 Task: Create in the project Wayfarer an epic 'Cloud-to-Cloud Integration'.
Action: Mouse moved to (195, 55)
Screenshot: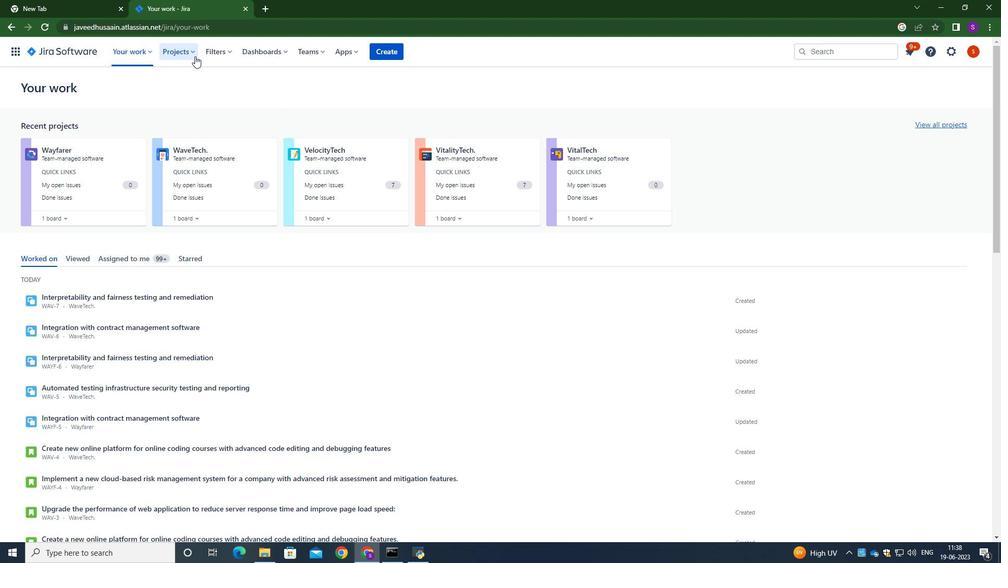 
Action: Mouse pressed left at (195, 55)
Screenshot: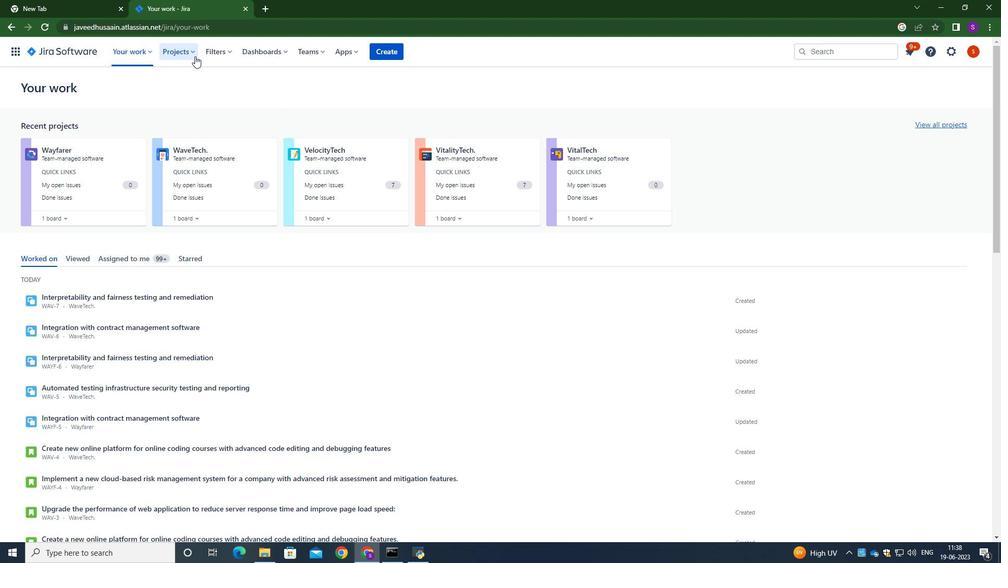 
Action: Mouse moved to (222, 92)
Screenshot: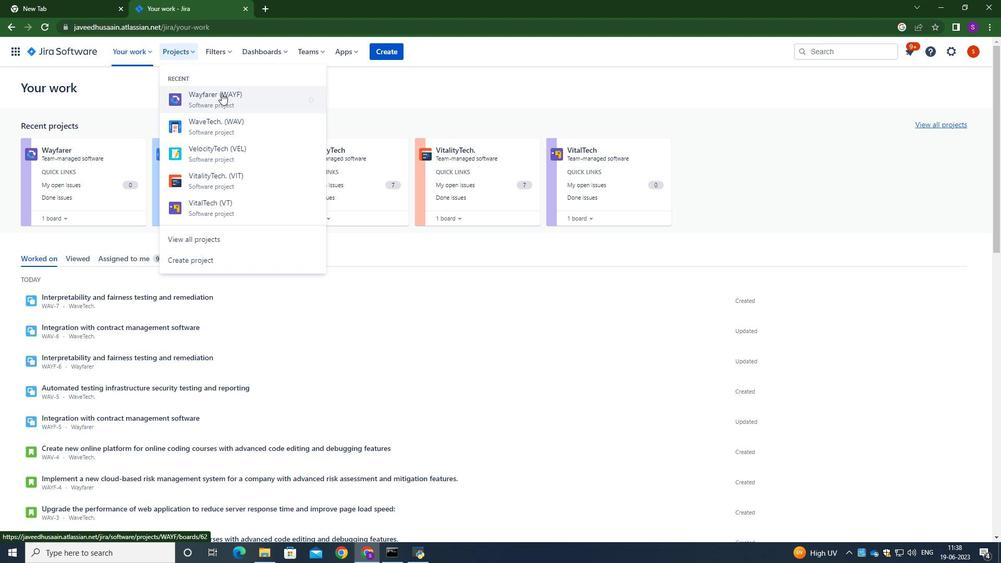 
Action: Mouse pressed left at (222, 92)
Screenshot: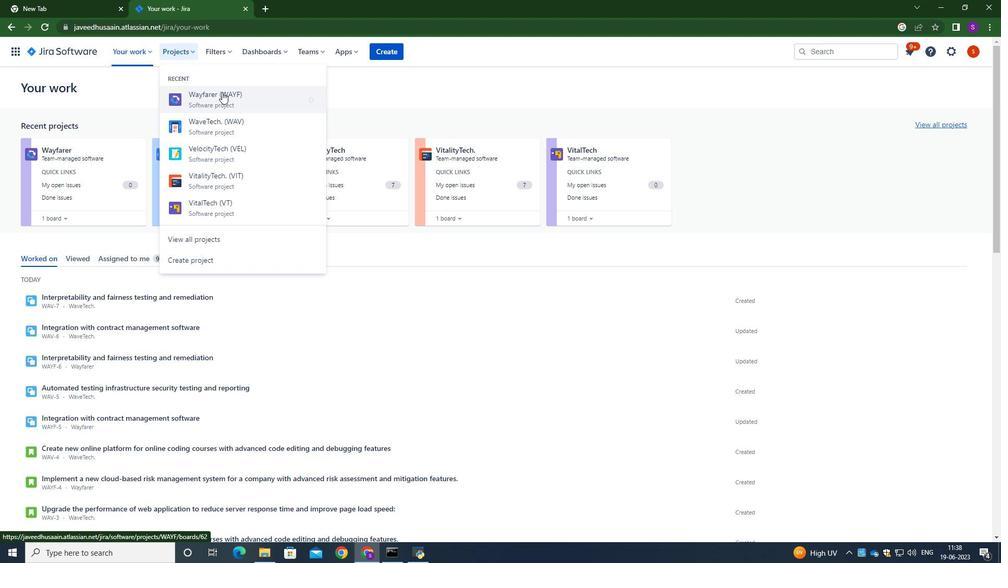 
Action: Mouse moved to (54, 156)
Screenshot: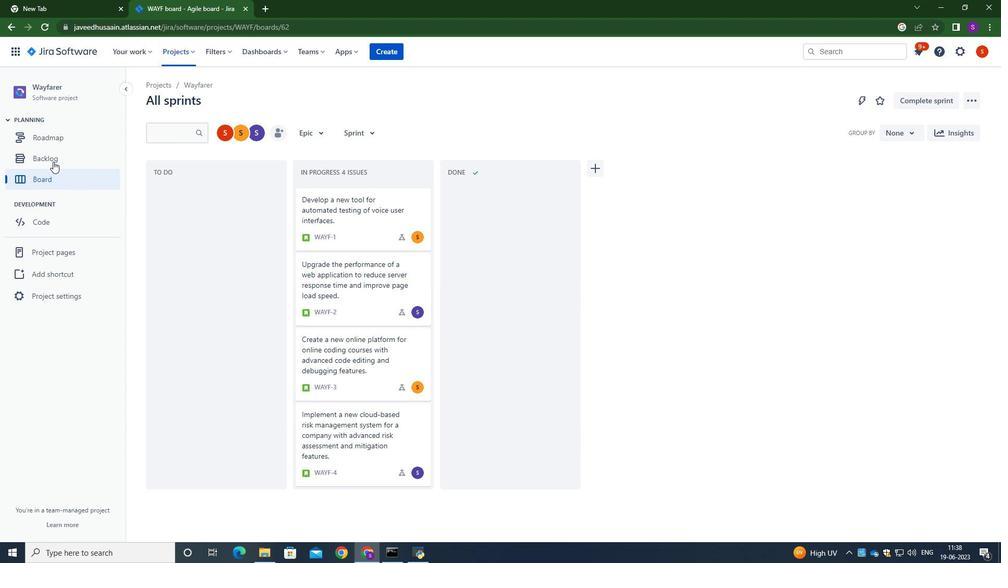 
Action: Mouse pressed left at (54, 156)
Screenshot: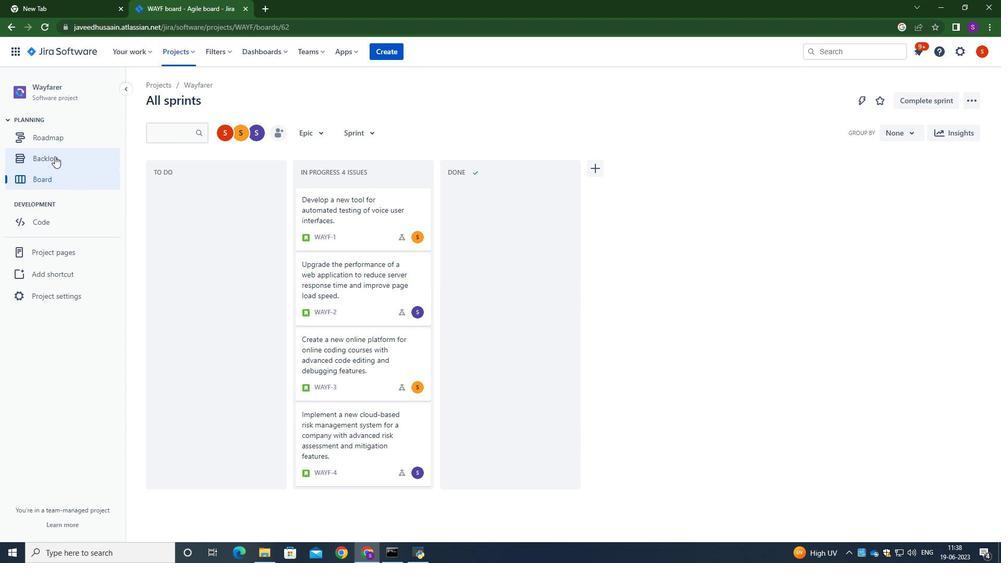 
Action: Mouse moved to (237, 245)
Screenshot: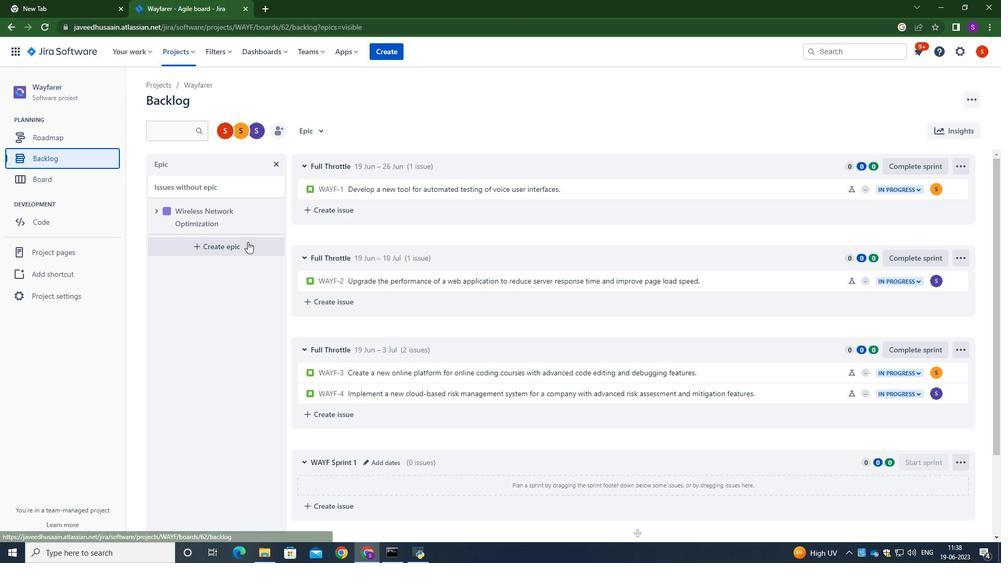 
Action: Mouse pressed left at (237, 245)
Screenshot: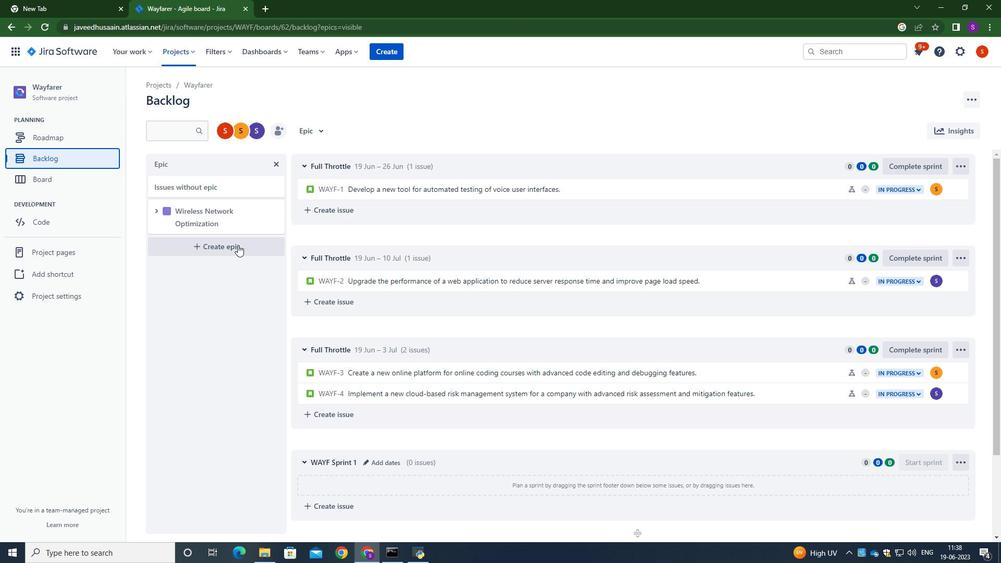
Action: Mouse moved to (208, 247)
Screenshot: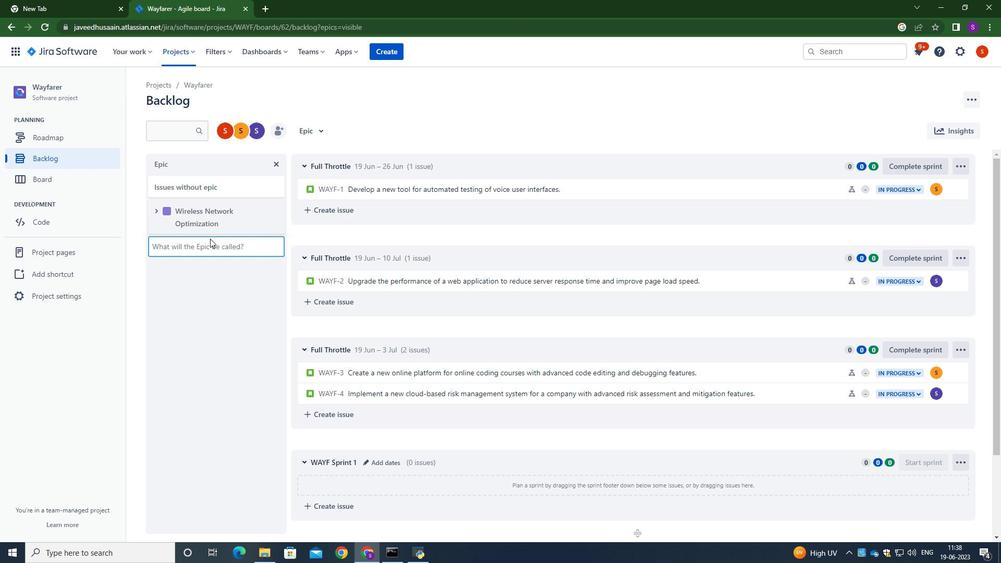
Action: Mouse pressed left at (208, 247)
Screenshot: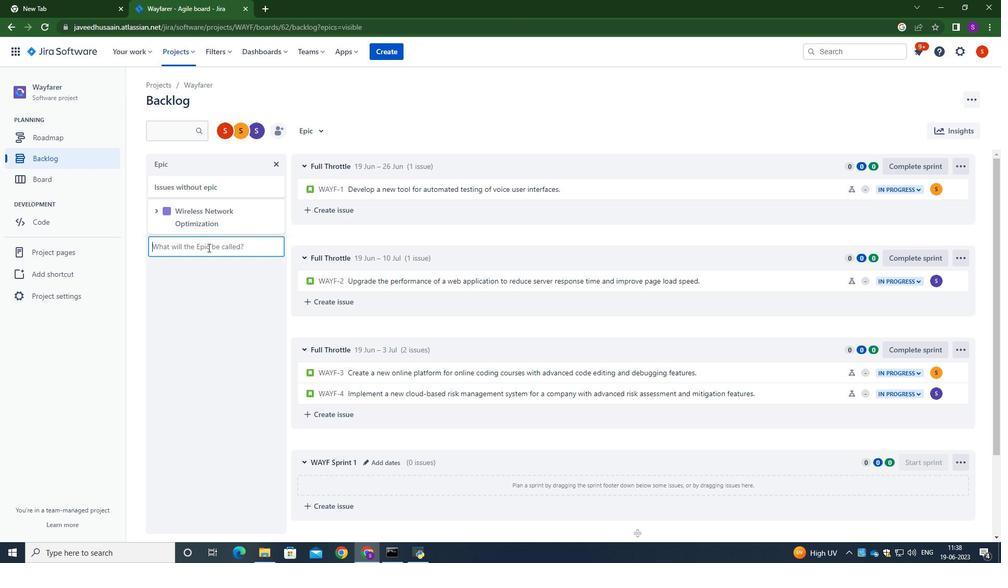 
Action: Key pressed <Key.caps_lock>C<Key.caps_lock>loud-to-<Key.caps_lock>C<Key.caps_lock>loud<Key.space><Key.caps_lock>I<Key.caps_lock>ntegration<Key.enter>
Screenshot: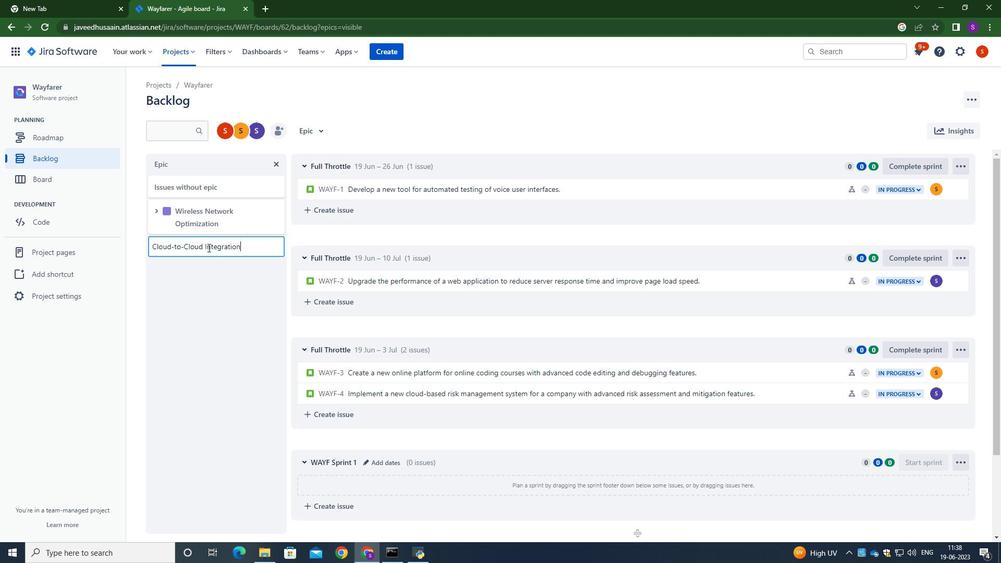 
Action: Mouse moved to (221, 323)
Screenshot: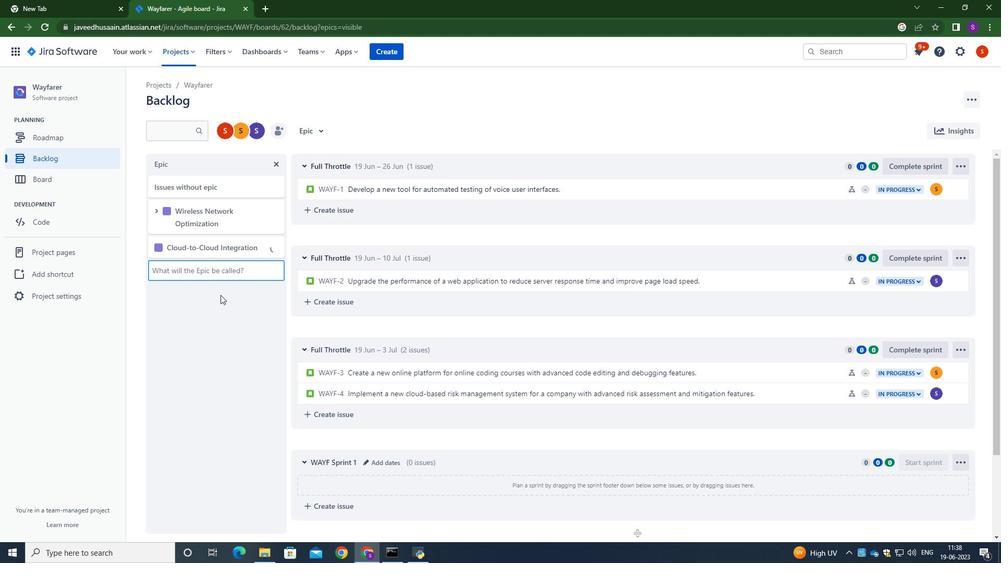 
Action: Mouse pressed left at (221, 323)
Screenshot: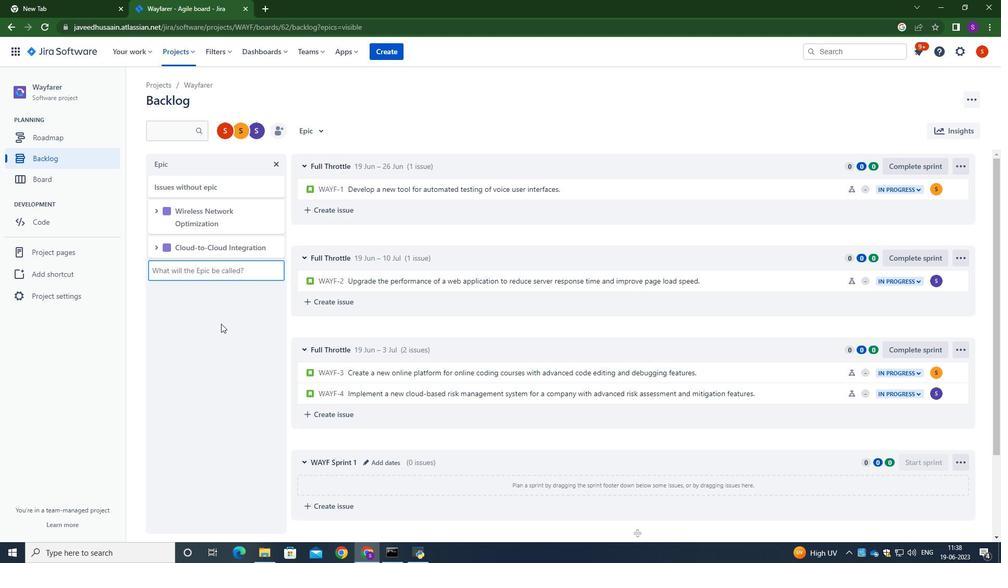 
